 Task: Set the "Frame rate" for "Screen Input" to 2.0."
Action: Mouse moved to (132, 14)
Screenshot: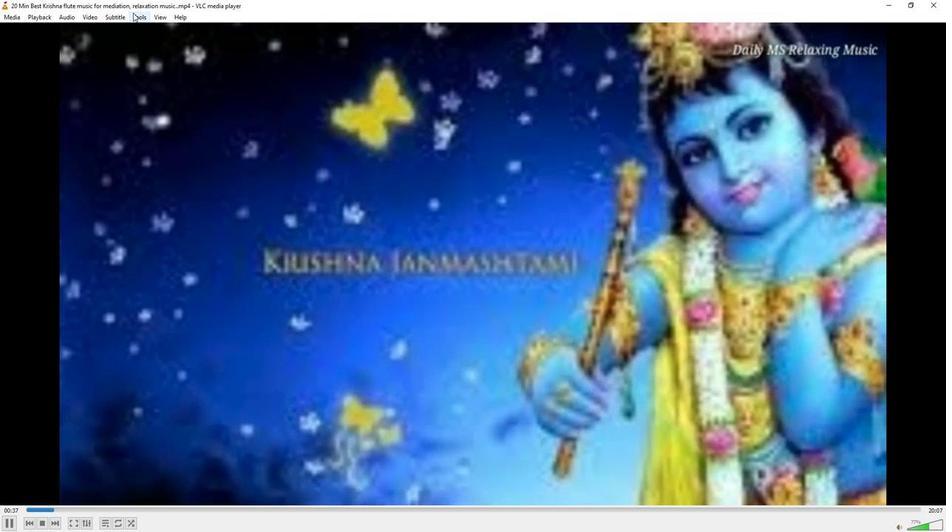 
Action: Mouse pressed left at (132, 14)
Screenshot: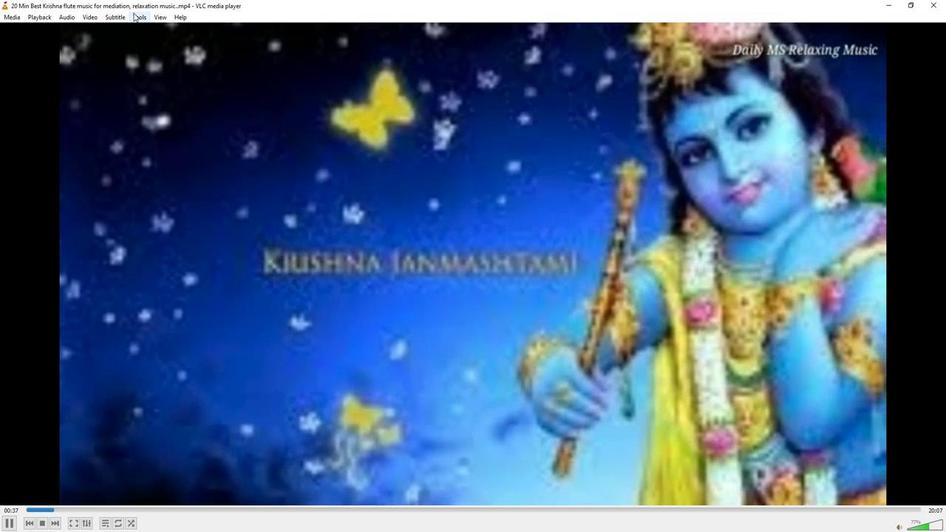
Action: Mouse moved to (155, 131)
Screenshot: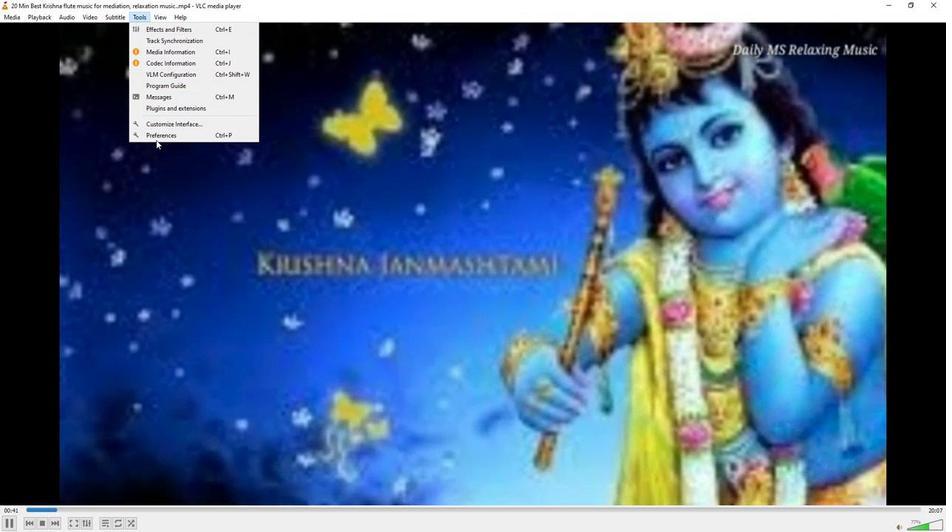 
Action: Mouse pressed left at (155, 131)
Screenshot: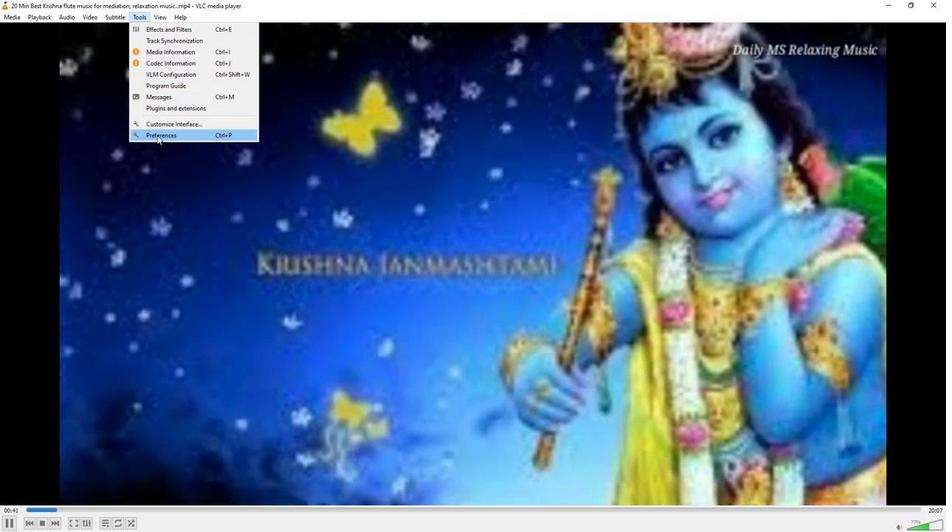 
Action: Mouse moved to (304, 418)
Screenshot: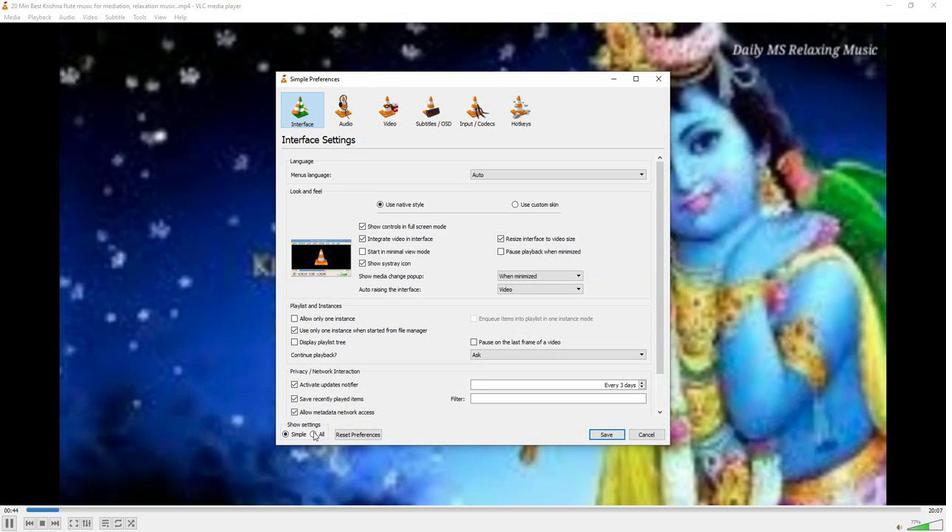 
Action: Mouse pressed left at (304, 418)
Screenshot: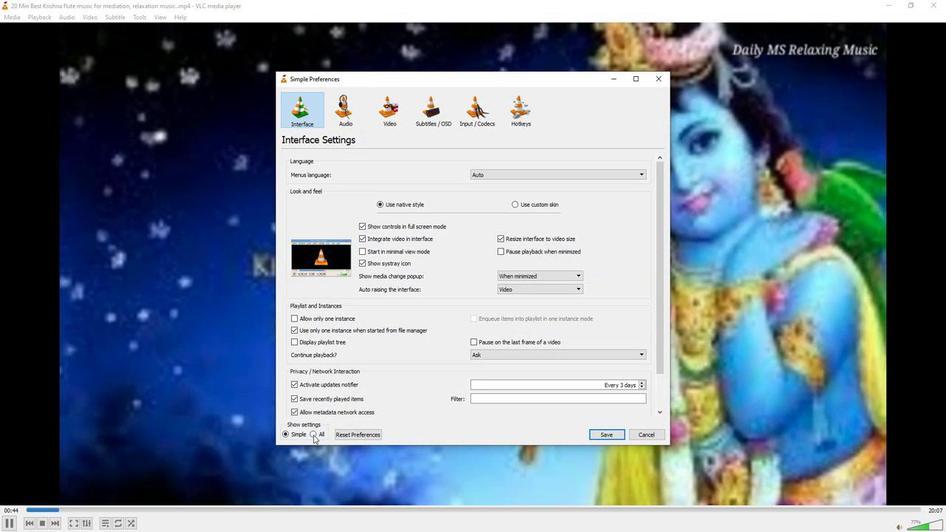
Action: Mouse moved to (294, 255)
Screenshot: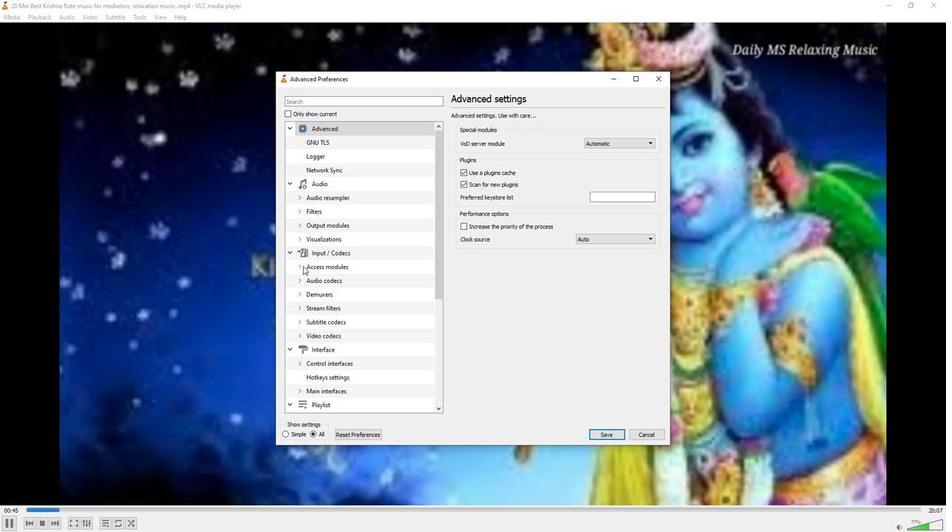 
Action: Mouse pressed left at (294, 255)
Screenshot: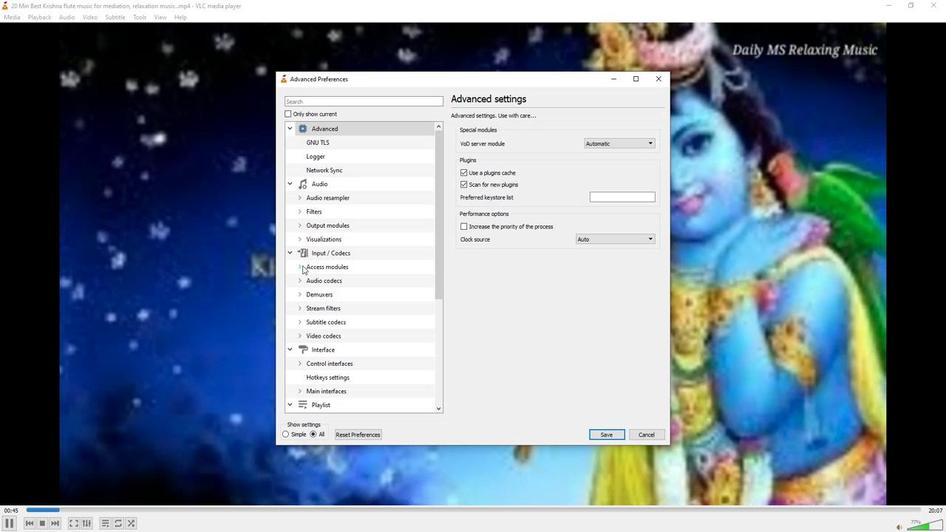 
Action: Mouse moved to (304, 282)
Screenshot: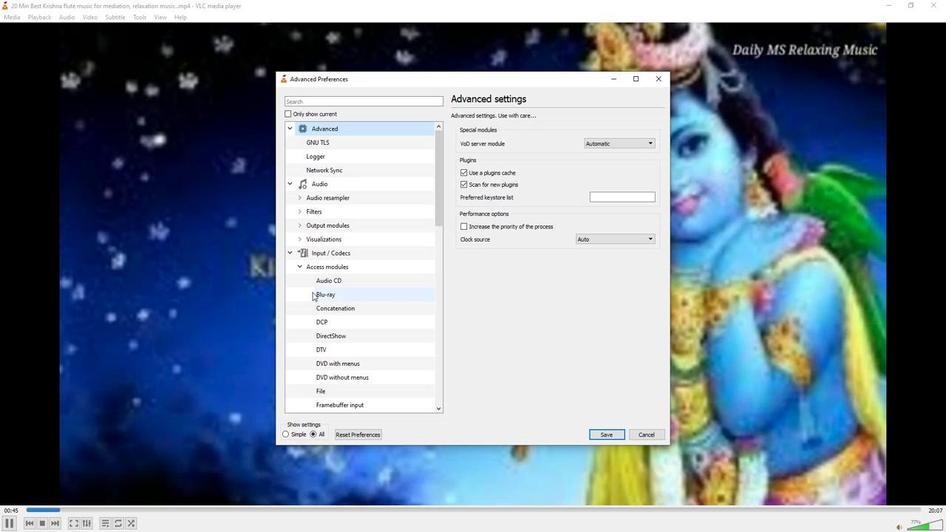 
Action: Mouse scrolled (304, 281) with delta (0, 0)
Screenshot: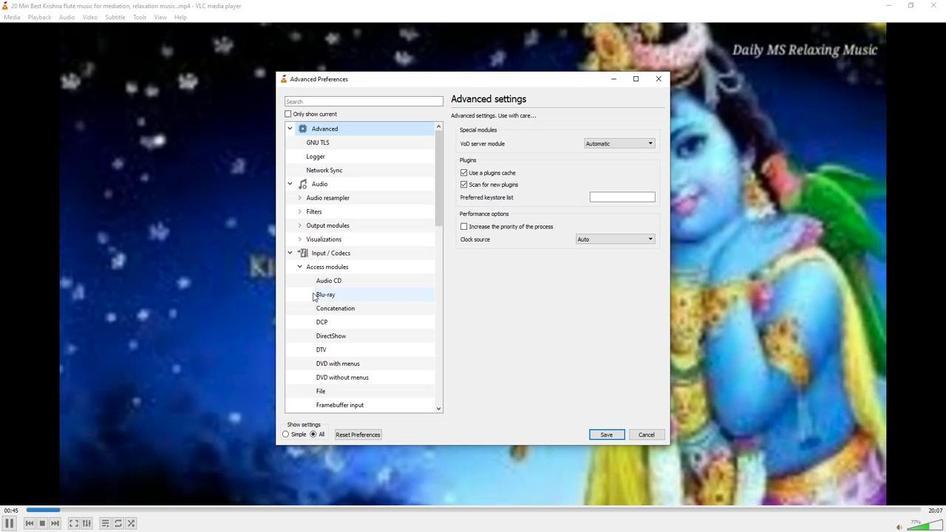 
Action: Mouse scrolled (304, 281) with delta (0, 0)
Screenshot: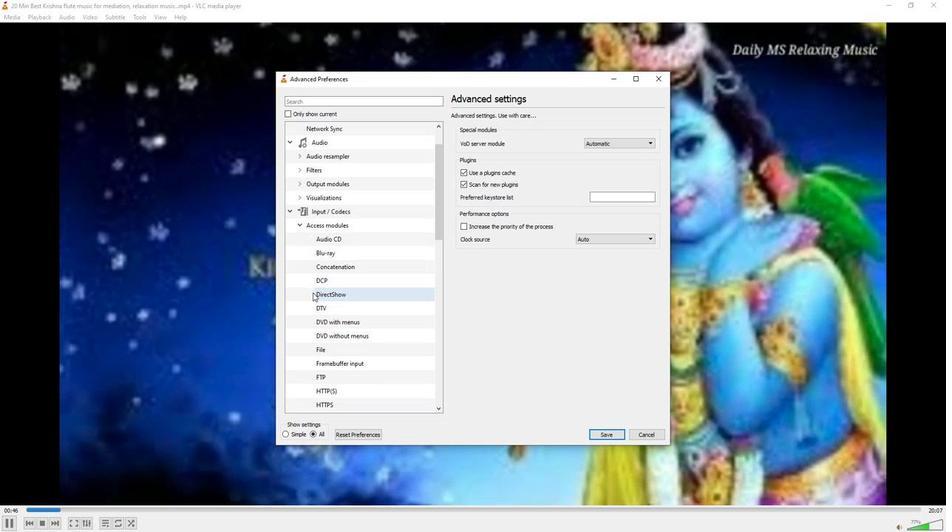 
Action: Mouse scrolled (304, 281) with delta (0, 0)
Screenshot: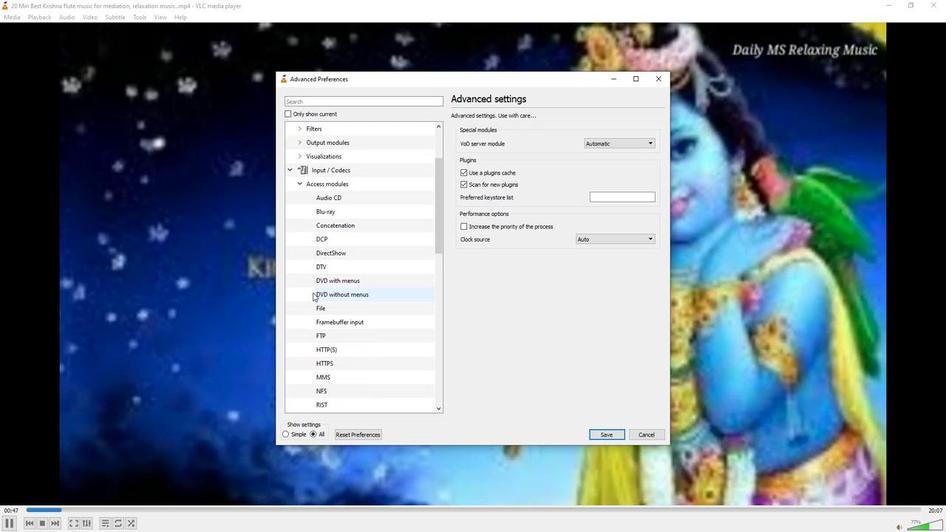 
Action: Mouse moved to (306, 299)
Screenshot: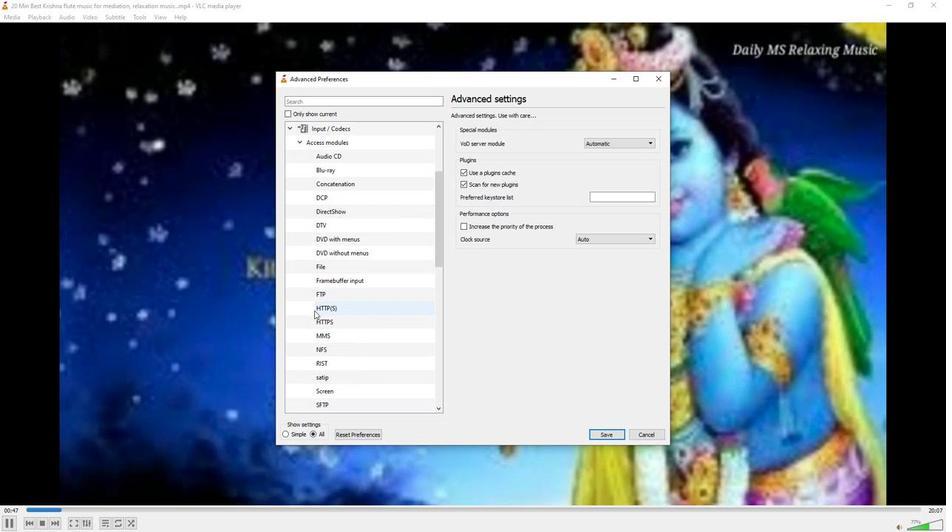 
Action: Mouse scrolled (306, 299) with delta (0, 0)
Screenshot: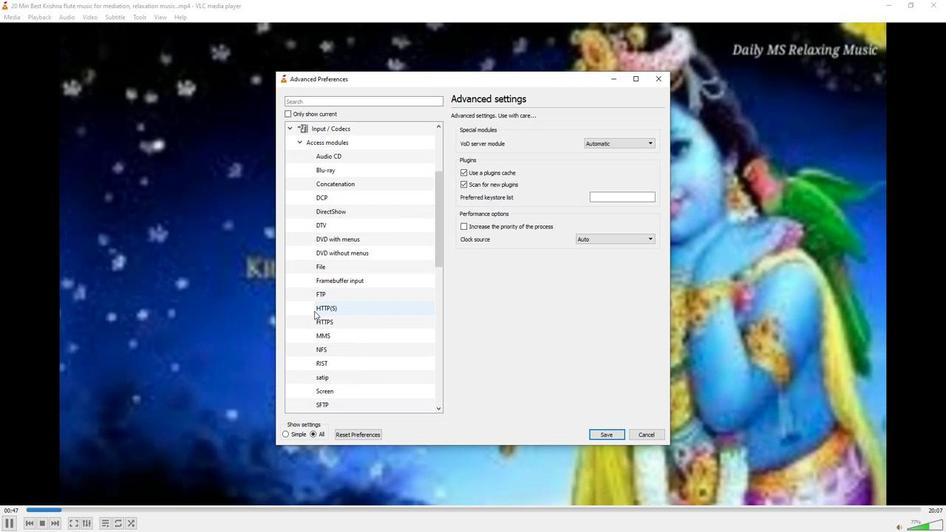 
Action: Mouse moved to (306, 336)
Screenshot: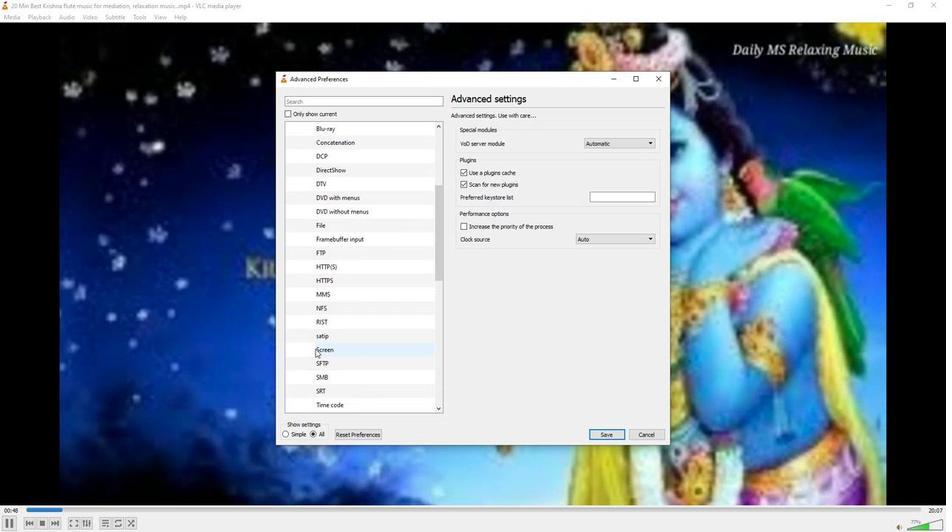 
Action: Mouse pressed left at (306, 336)
Screenshot: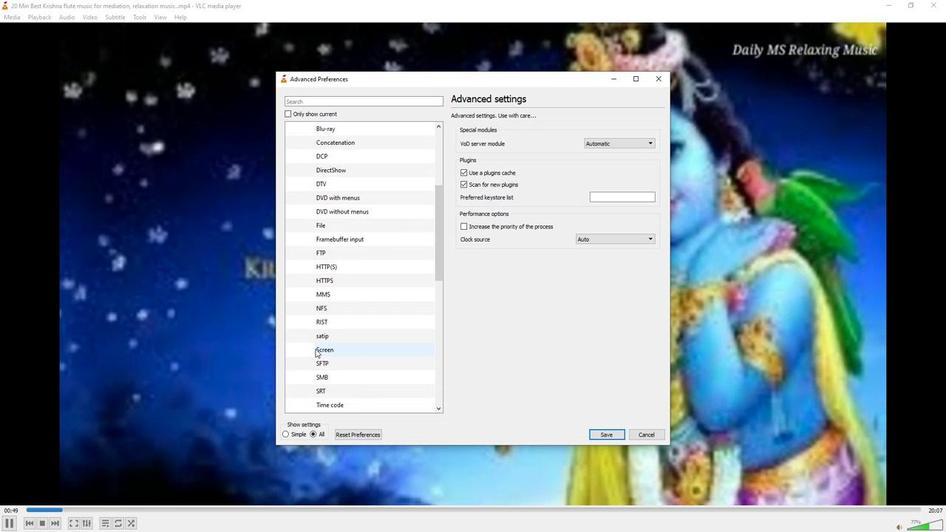 
Action: Mouse moved to (634, 127)
Screenshot: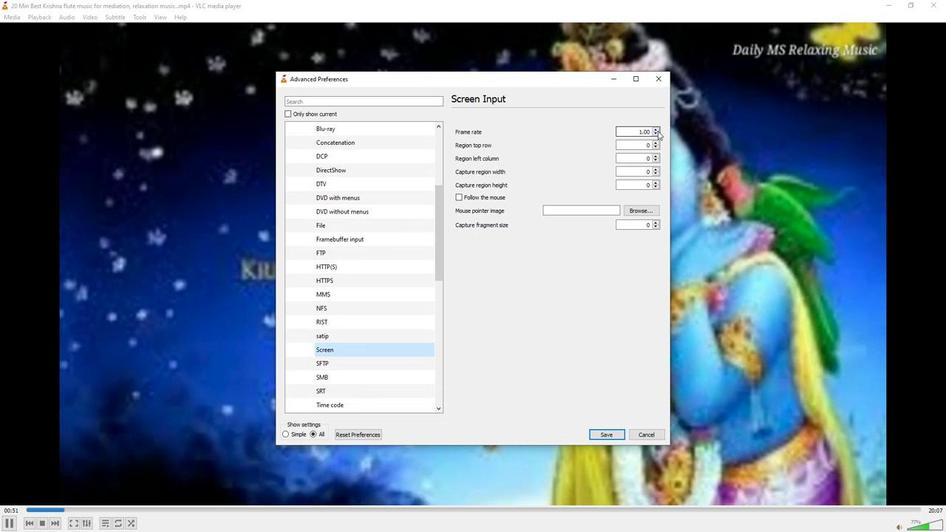 
Action: Mouse pressed left at (634, 127)
Screenshot: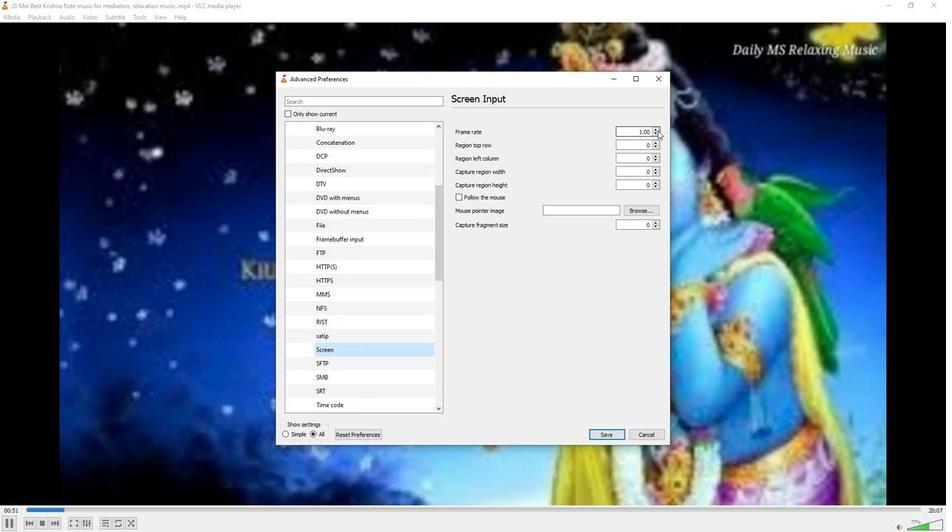 
Action: Mouse pressed left at (634, 127)
Screenshot: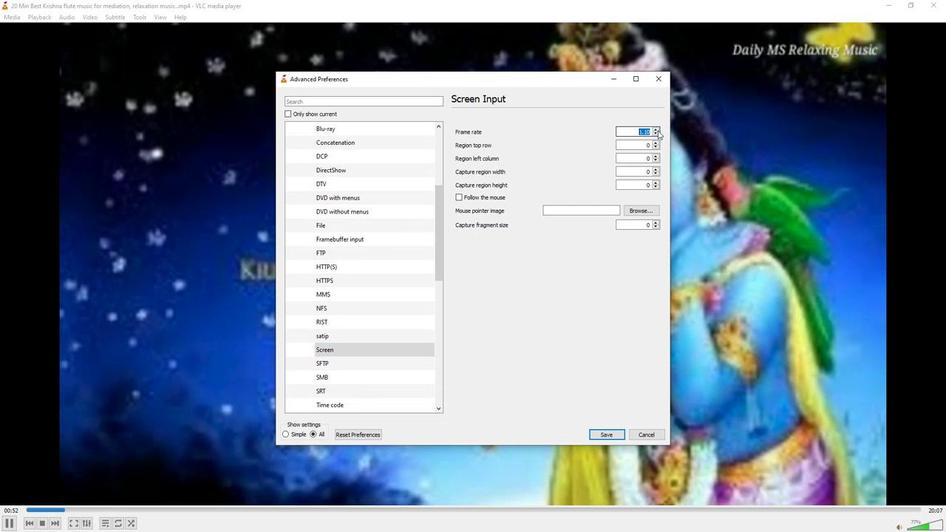 
Action: Mouse pressed left at (634, 127)
Screenshot: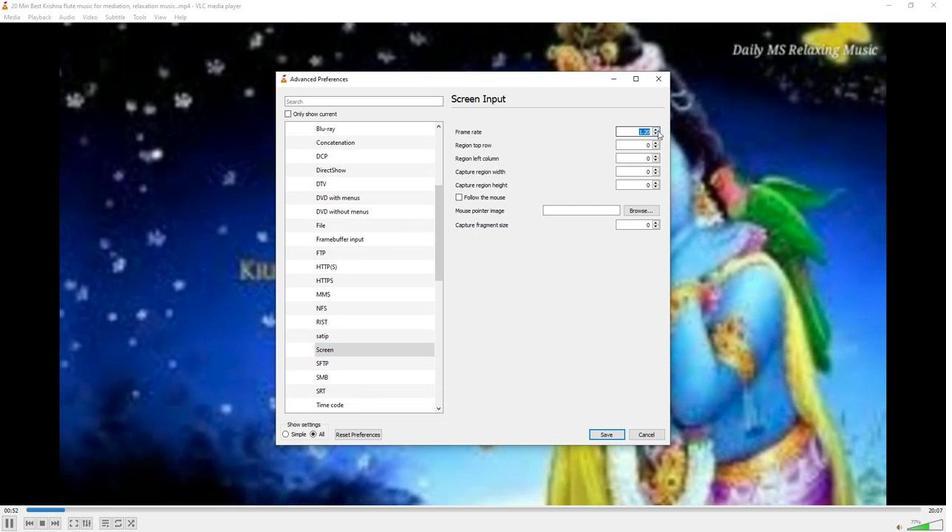 
Action: Mouse pressed left at (634, 127)
Screenshot: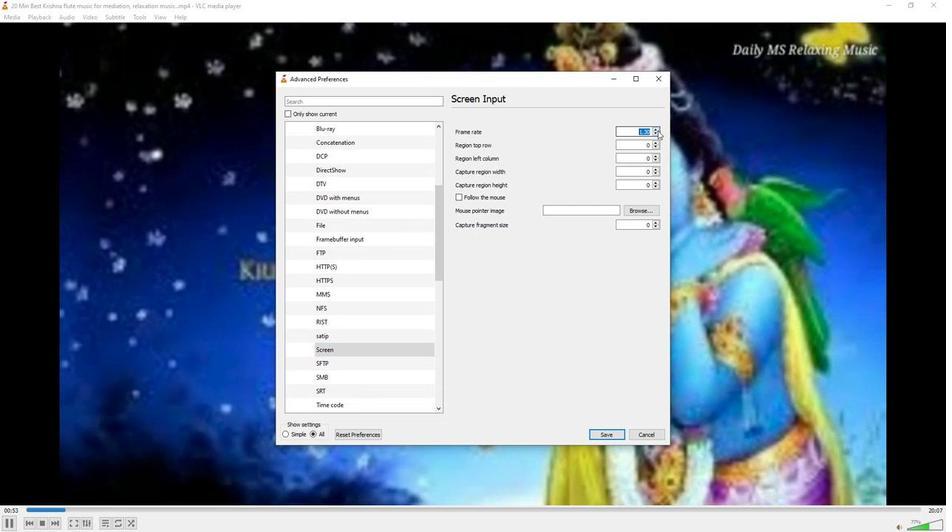 
Action: Mouse pressed left at (634, 127)
Screenshot: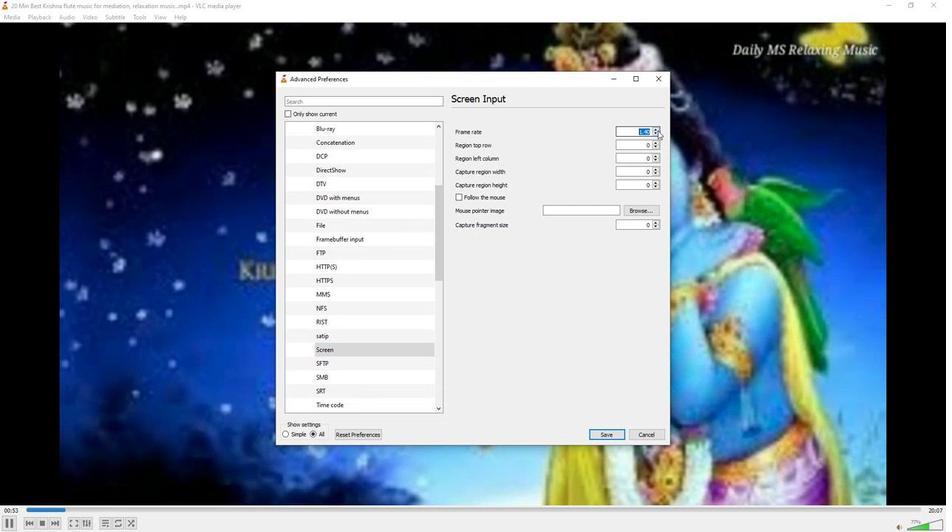 
Action: Mouse pressed left at (634, 127)
Screenshot: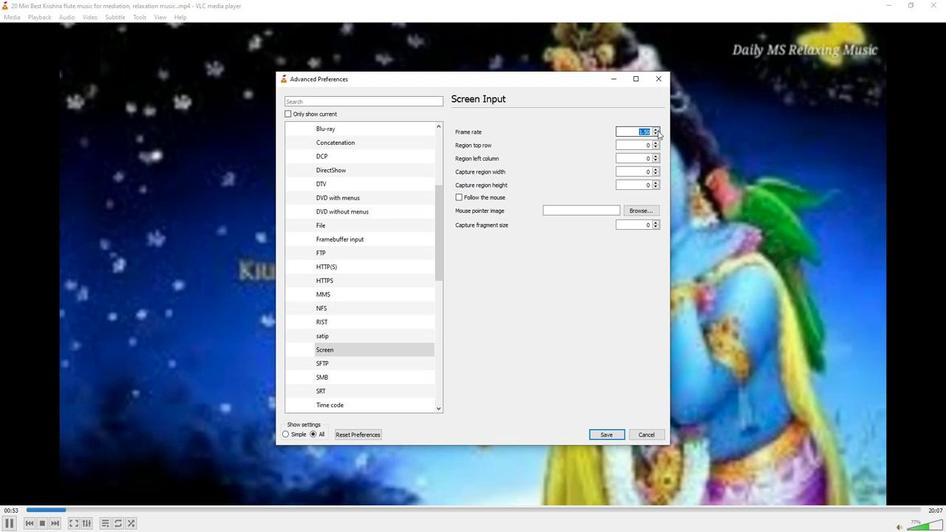
Action: Mouse pressed left at (634, 127)
Screenshot: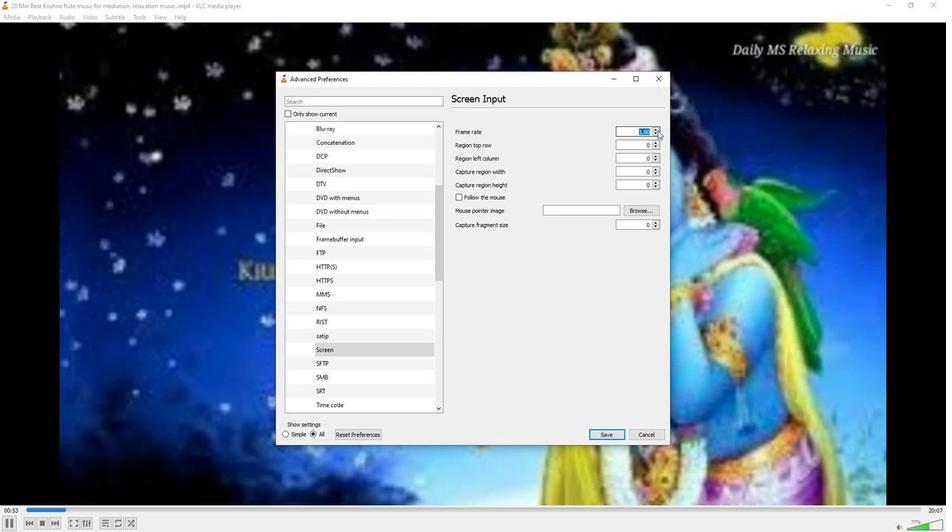 
Action: Mouse pressed left at (634, 127)
Screenshot: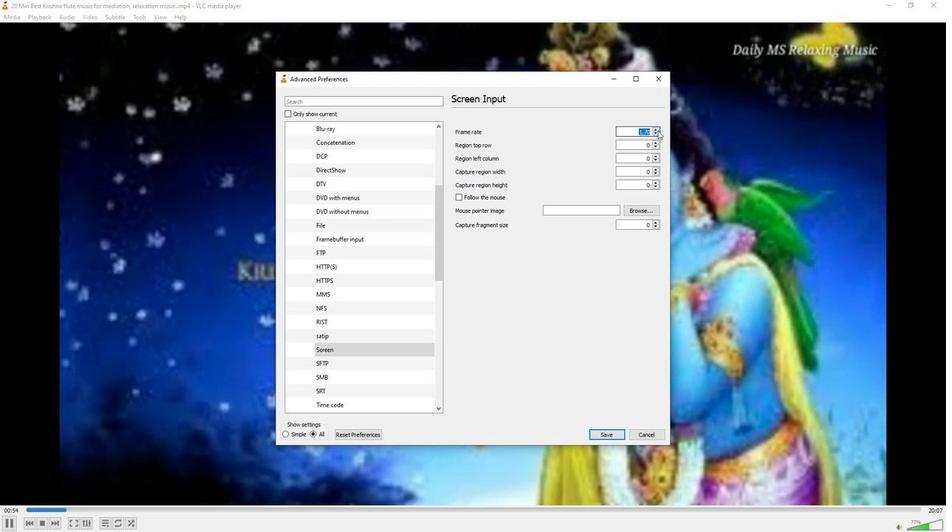
Action: Mouse pressed left at (634, 127)
Screenshot: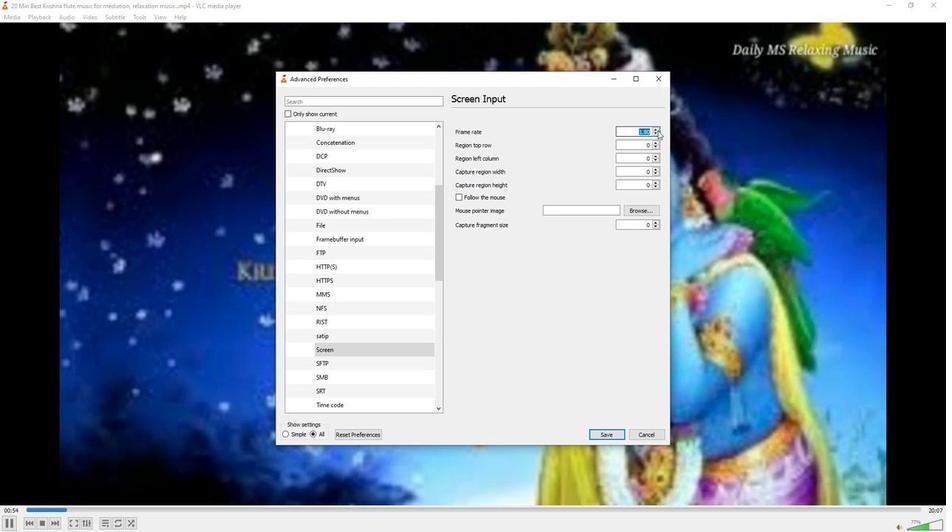 
Action: Mouse pressed left at (634, 127)
Screenshot: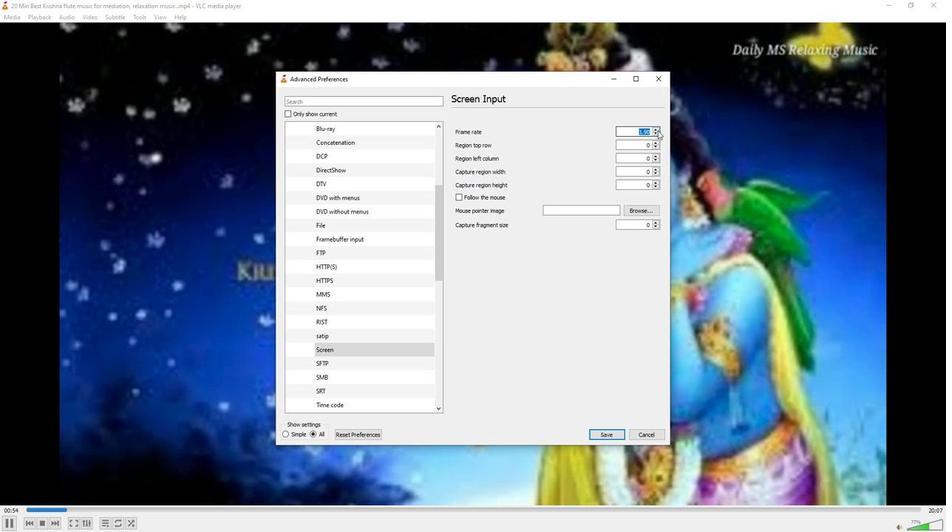 
Action: Mouse moved to (634, 118)
Screenshot: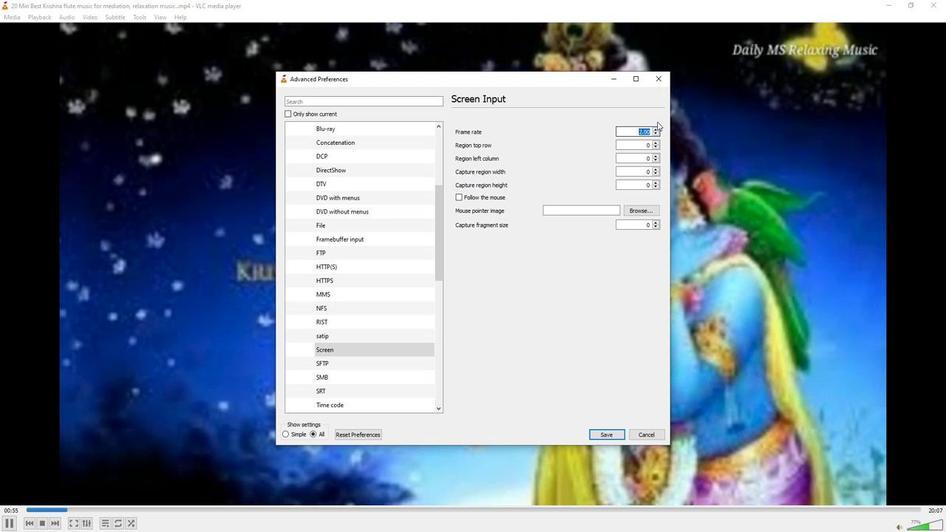 
Action: Mouse pressed left at (634, 118)
Screenshot: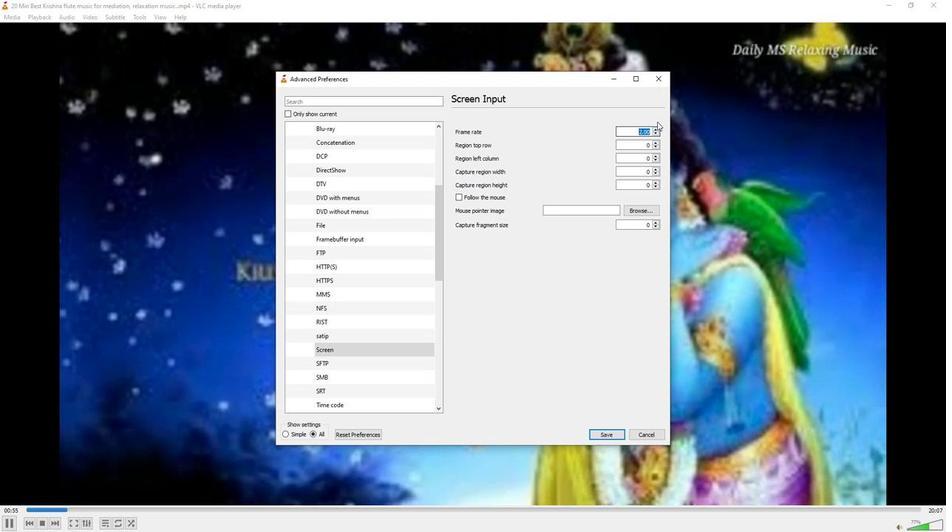 
